 Task: Apply a stash without removing it.
Action: Mouse moved to (69, 88)
Screenshot: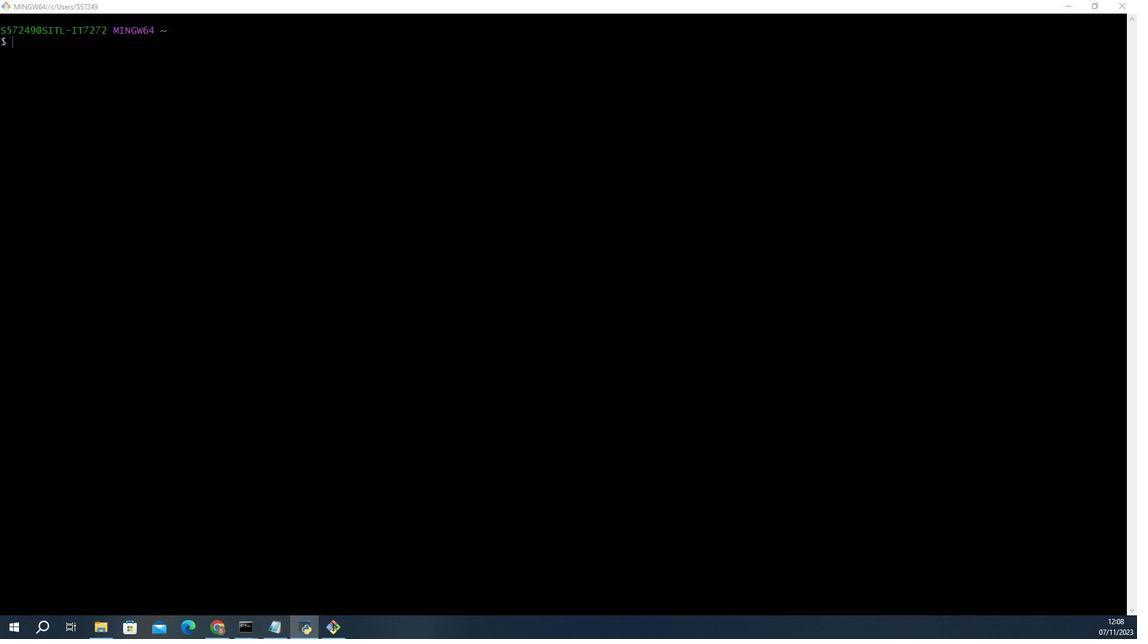 
Action: Mouse pressed left at (69, 88)
Screenshot: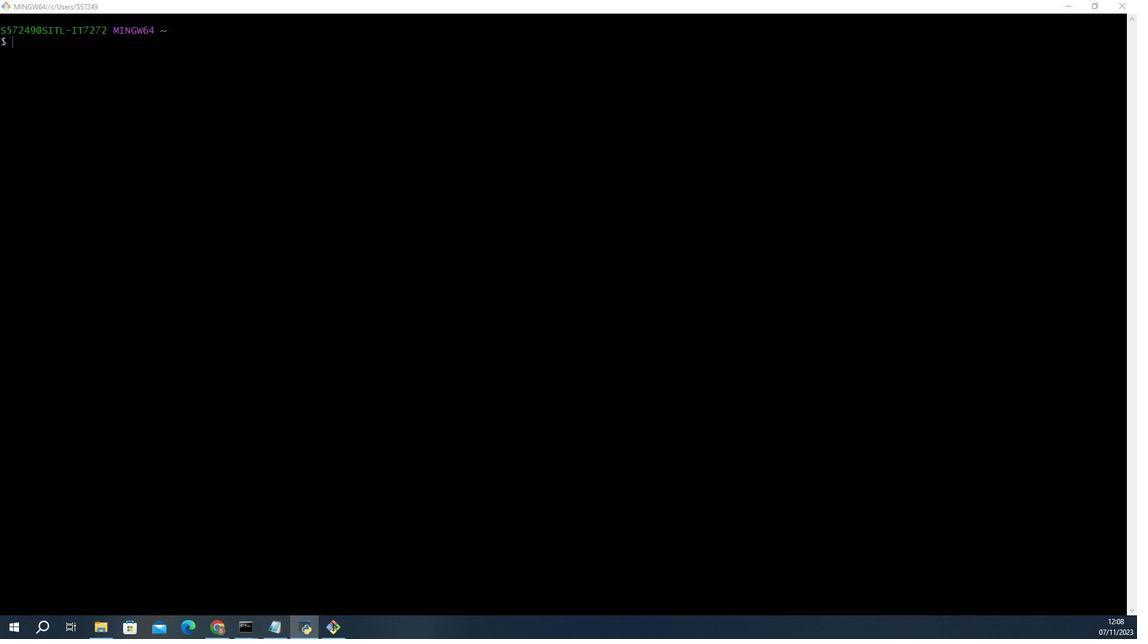 
Action: Mouse moved to (85, 55)
Screenshot: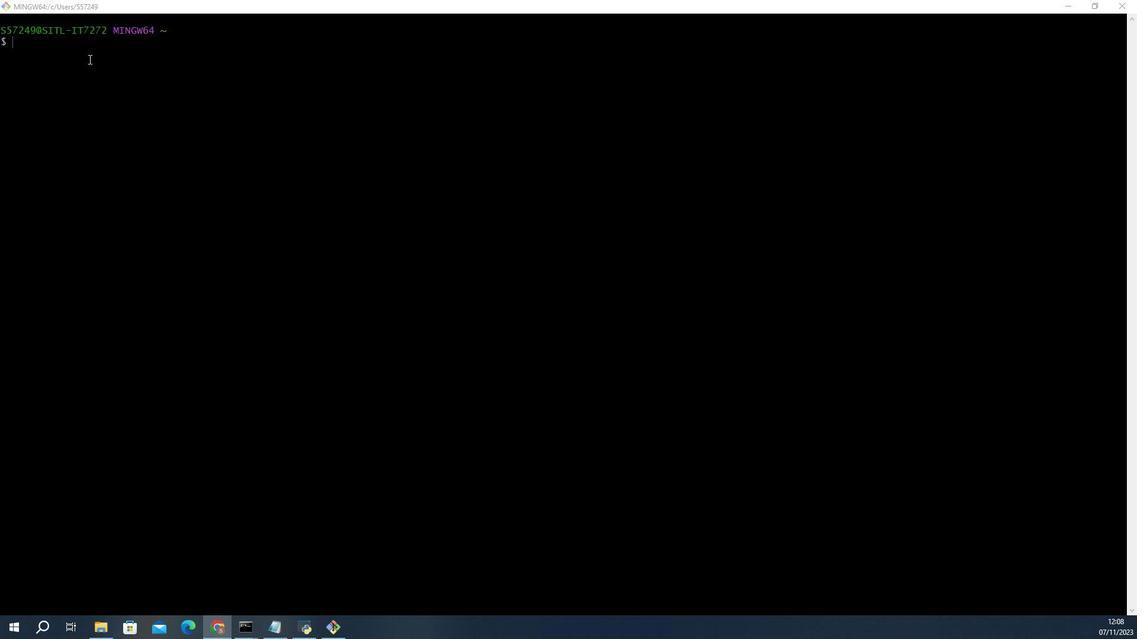 
Action: Mouse pressed left at (85, 55)
Screenshot: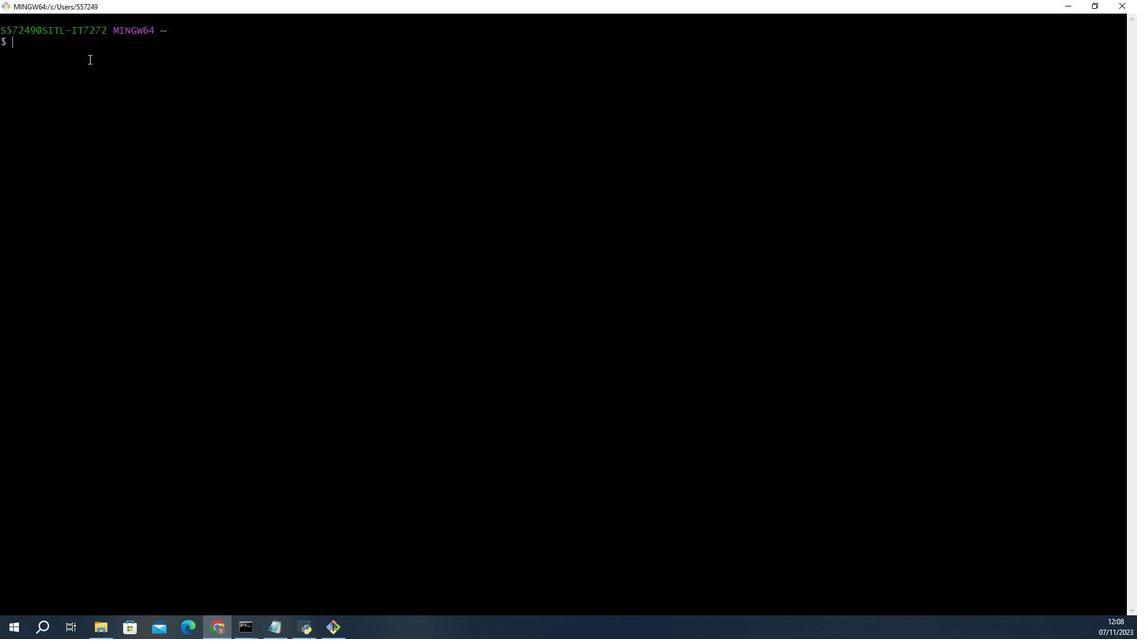 
Action: Mouse moved to (84, 55)
Screenshot: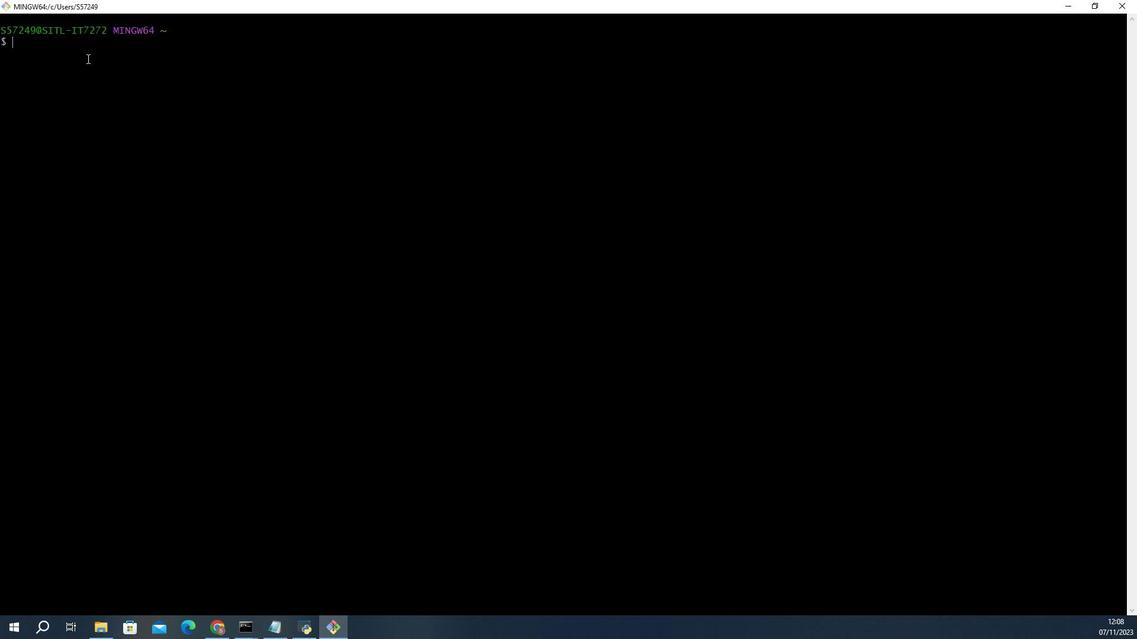 
Action: Key pressed git<Key.space>stay<Key.backspace><Key.backspace><Key.backspace><Key.backspace><Key.backspace><Key.backspace><Key.backspace><Key.backspace>ls<Key.enter>cd<Key.space><Key.shift>Git<Key.enter>ls<Key.enter>cd<Key.space>remote<Key.shift_r><Key.shift_r><Key.shift_r><Key.shift_r><Key.shift_r><Key.shift_r><Key.shift_r><Key.shift_r><Key.shift_r><Key.shift_r><Key.shift_r><Key.shift_r>Repo<Key.enter>ls<Key.enter>gir<Key.backspace>t<Key.space>branv<Key.backspace>ch<Key.enter>git<Key.space>checkout<Key.space>branch1<Key.enter>git<Key.space>stash<Key.space>save<Key.space><Key.shift_r>""<Key.left><Key.shift>Sts<Key.backspace>ash<Key.space>4<Key.enter>vim<Key.space>file1.txt<Key.enter>
Screenshot: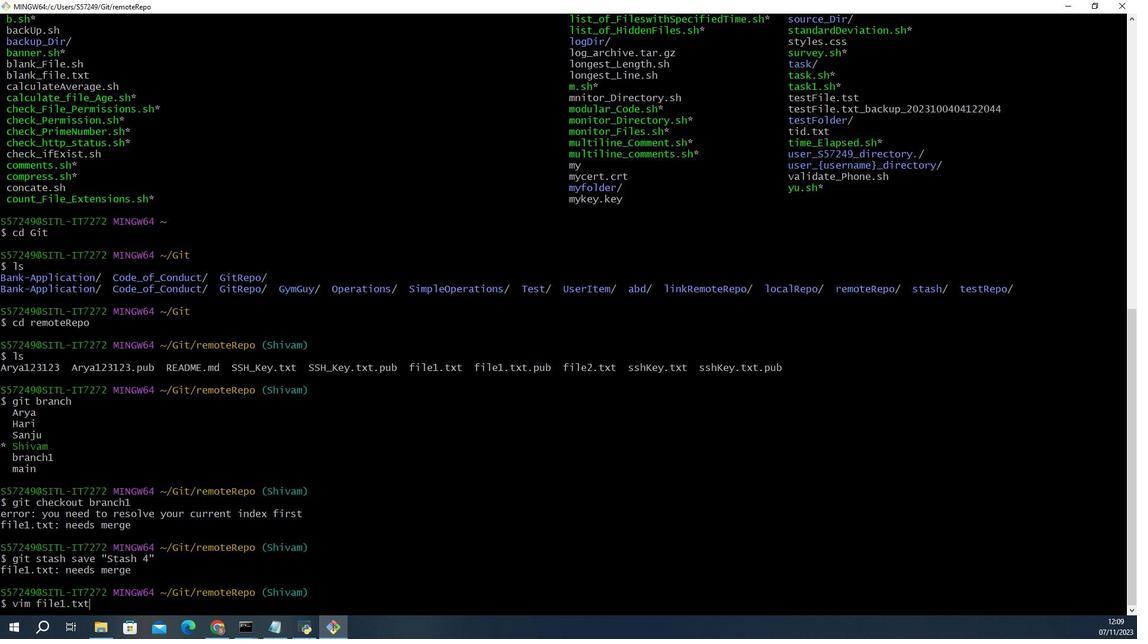 
Action: Mouse moved to (86, 49)
Screenshot: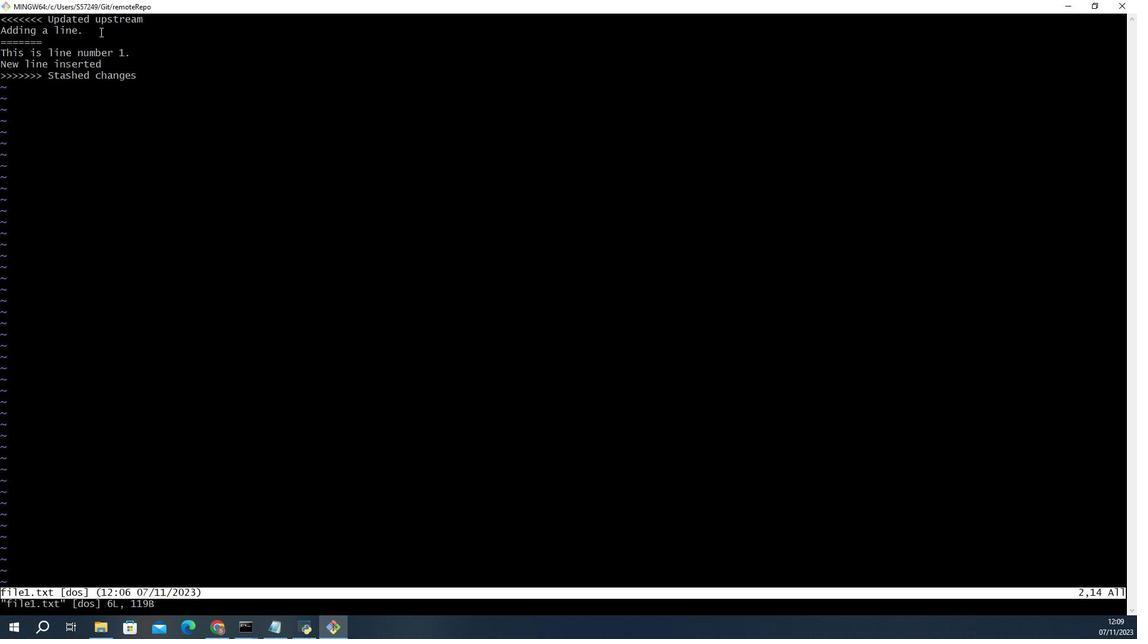 
Action: Mouse pressed left at (86, 49)
Screenshot: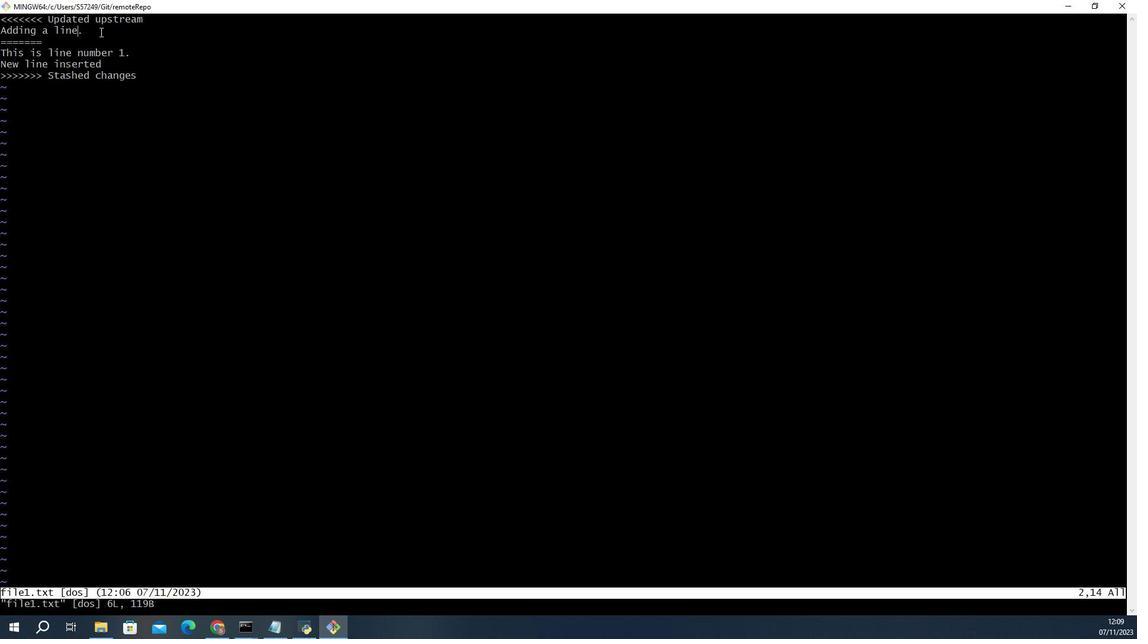 
Action: Key pressed <Key.down><Key.up><Key.down><Key.right>i<Key.down><Key.up><Key.right><Key.right><Key.backspace><Key.backspace><Key.backspace><Key.backspace><Key.backspace><Key.backspace><Key.backspace><Key.backspace><Key.backspace><Key.backspace><Key.backspace><Key.backspace><Key.backspace><Key.backspace><Key.backspace><Key.backspace><Key.backspace><Key.backspace><Key.backspace><Key.backspace><Key.backspace><Key.backspace><Key.backspace><Key.backspace><Key.backspace><Key.backspace><Key.backspace><Key.backspace><Key.backspace><Key.backspace><Key.backspace><Key.backspace><Key.backspace><Key.backspace><Key.backspace><Key.backspace><Key.backspace><Key.backspace><Key.backspace><Key.backspace><Key.backspace><Key.backspace><Key.backspace><Key.backspace><Key.backspace><Key.backspace><Key.backspace><Key.backspace>
Screenshot: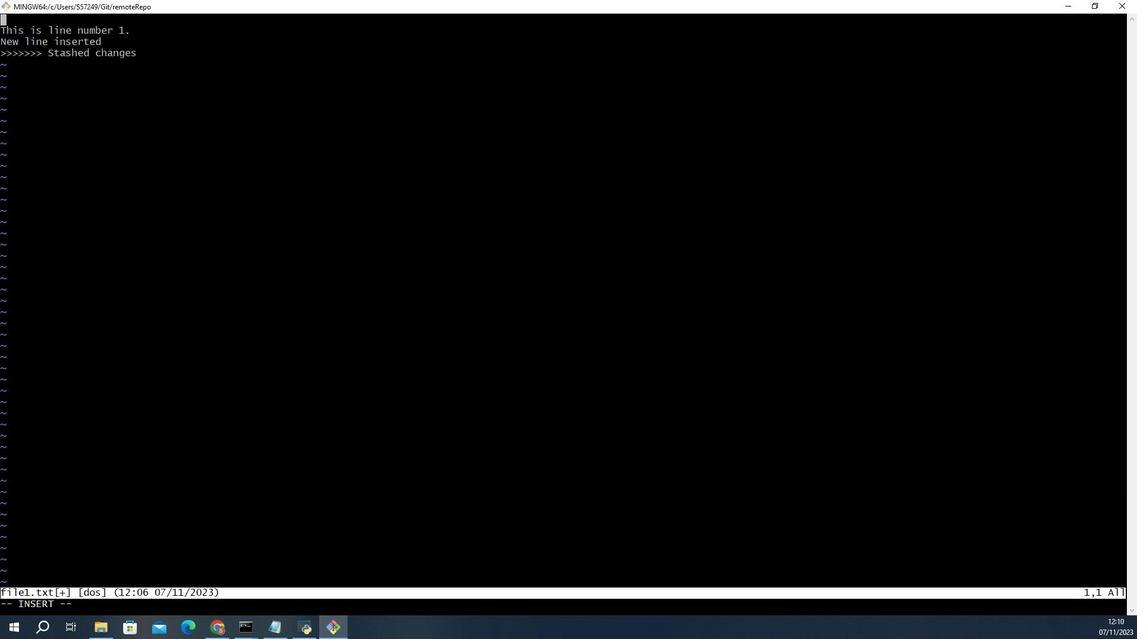
Action: Mouse moved to (86, 49)
Screenshot: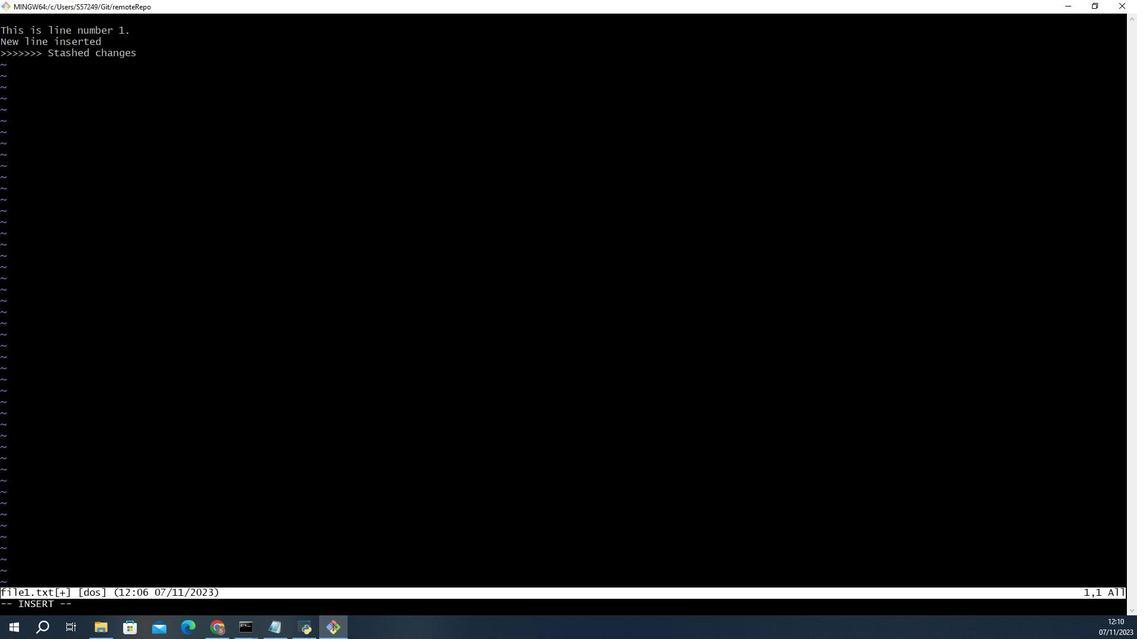
Action: Key pressed <Key.down><Key.backspace><Key.down><Key.down><Key.delete><Key.delete><Key.delete><Key.delete><Key.delete><Key.delete><Key.delete><Key.delete><Key.delete><Key.delete><Key.delete><Key.delete><Key.delete><Key.delete><Key.delete><Key.delete><Key.delete><Key.delete><Key.delete><Key.delete><Key.delete><Key.delete><Key.delete><Key.delete><Key.esc><Key.shift_r>:wq<Key.enter>git<Key.space>status<Key.enter>git<Key.space>stash<Key.space>save<Key.space><Key.shift_r>""<Key.left><Key.shift>Stash<Key.space>4<Key.enter>git<Key.space>add<Key.space>.<Key.enter>git<Key.space>status<Key.enter>git<Key.space>chec<Key.backspace><Key.backspace><Key.backspace><Key.backspace>checkout<Key.space>branch1<Key.enter>git<Key.space>stash<Key.space>save<Key.space><Key.shift_r>"""<Key.backspace><Key.left><Key.shift><Key.shift><Key.shift><Key.shift><Key.shift><Key.shift><Key.shift><Key.shift><Key.shift><Key.shift>F<Key.backspace><Key.shift>Stash<Key.space>3<Key.backspace>4<Key.enter>git<Key.space>checkout<Key.space><Key.shift>branch1<Key.enter>git<Key.space>status<Key.enter>git<Key.space>stash<Key.space>list<Key.enter>git<Key.space>stash<Key.space>apply<Key.space>stash<Key.shift_r>@<Key.shift_r>{}<Key.left>2<Key.enter>git<Key.space>status<Key.enter>
Screenshot: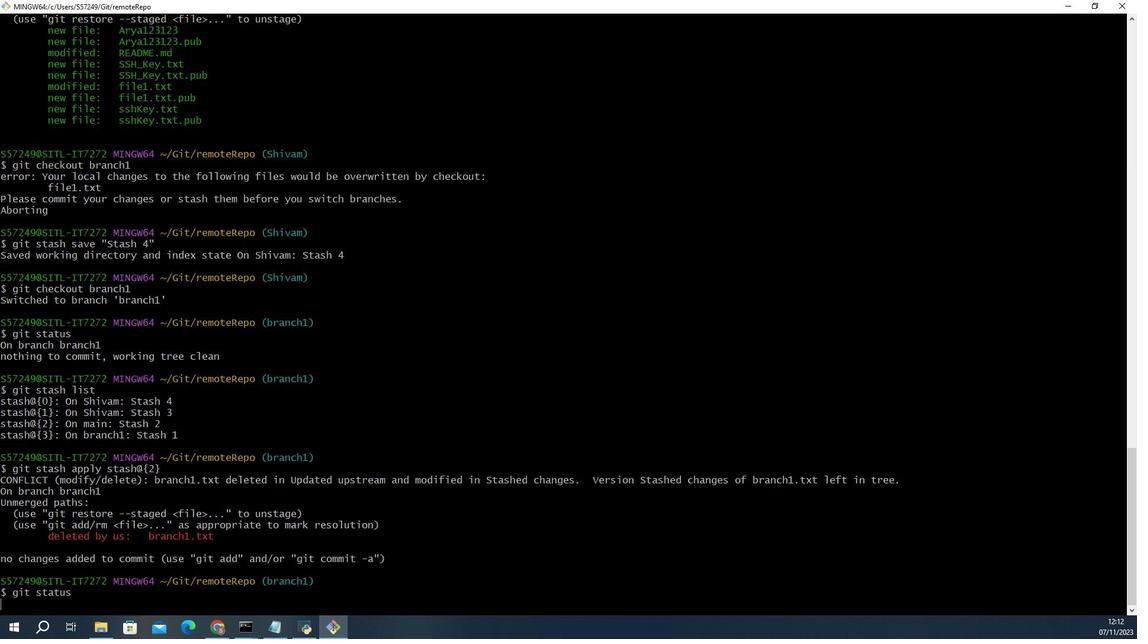 
Action: Mouse moved to (24, 156)
Screenshot: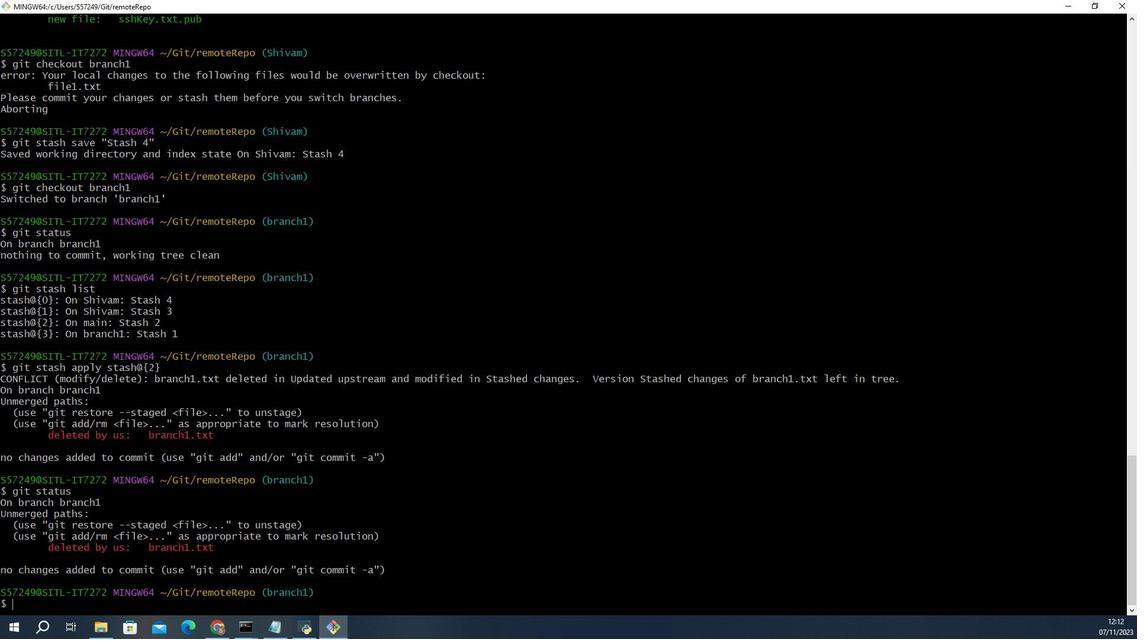 
Action: Mouse pressed left at (24, 156)
Screenshot: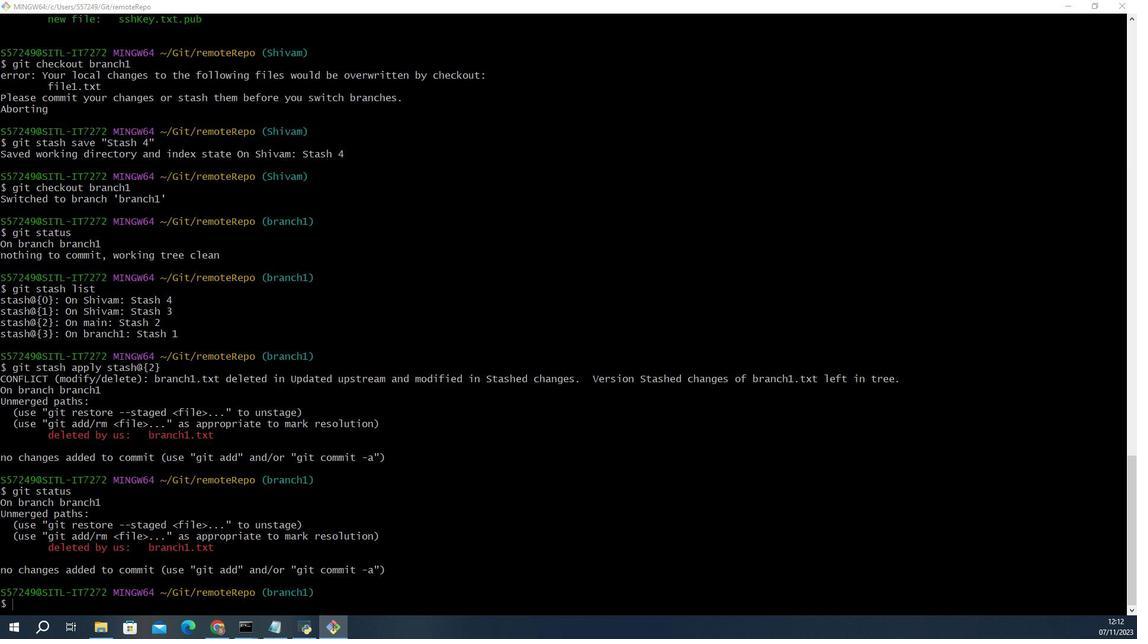 
Action: Mouse moved to (30, 116)
Screenshot: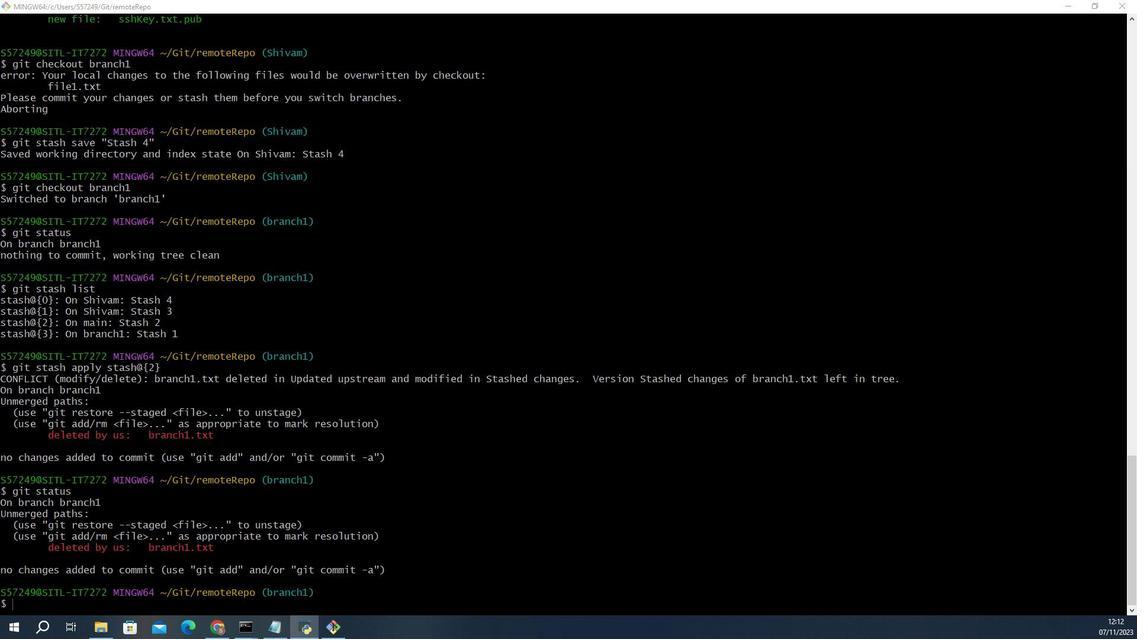 
Action: Mouse pressed left at (30, 116)
Screenshot: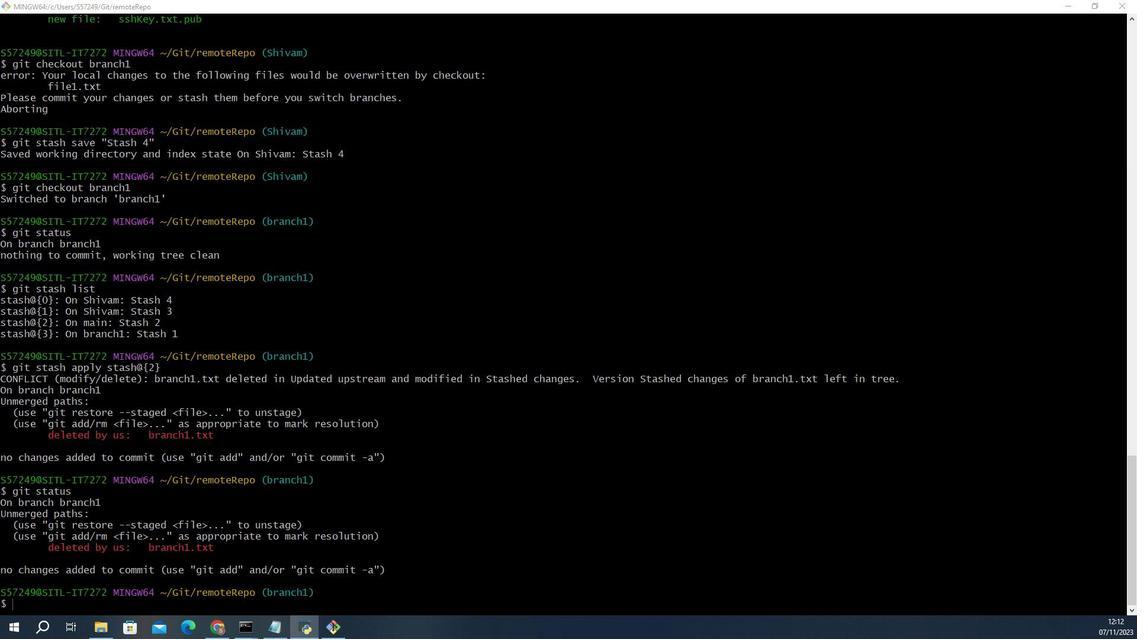 
Action: Mouse moved to (31, 116)
Screenshot: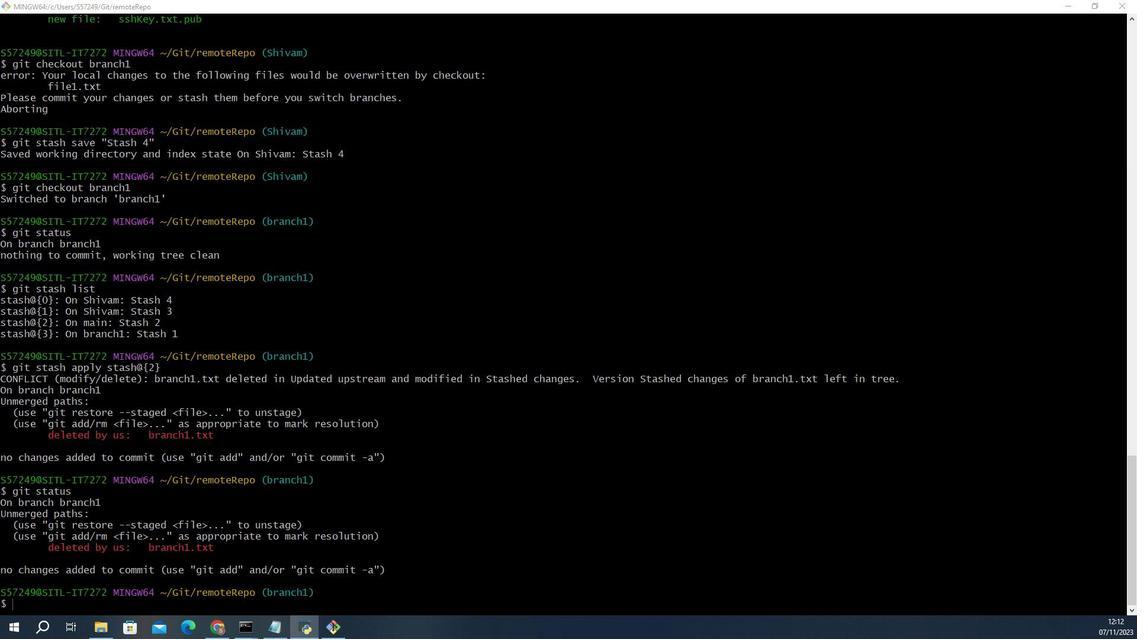 
